 Task: Make in the project TranceTech a sprint 'Debug Dive'.
Action: Mouse moved to (1161, 198)
Screenshot: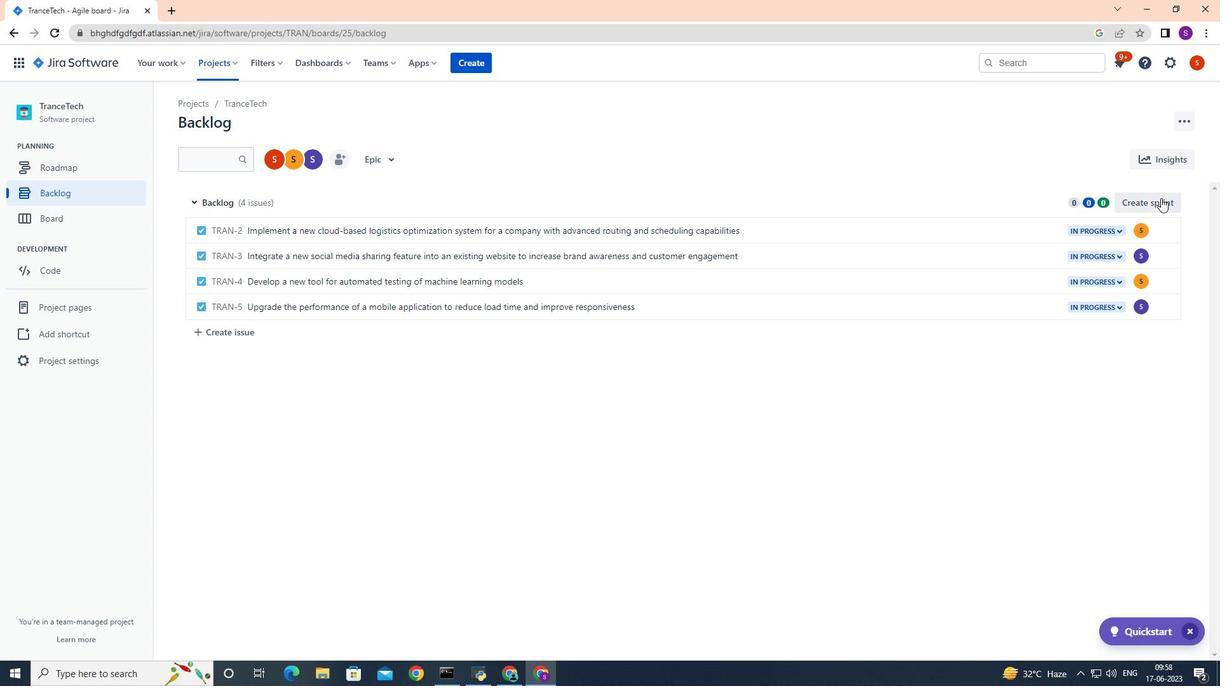 
Action: Mouse pressed left at (1161, 198)
Screenshot: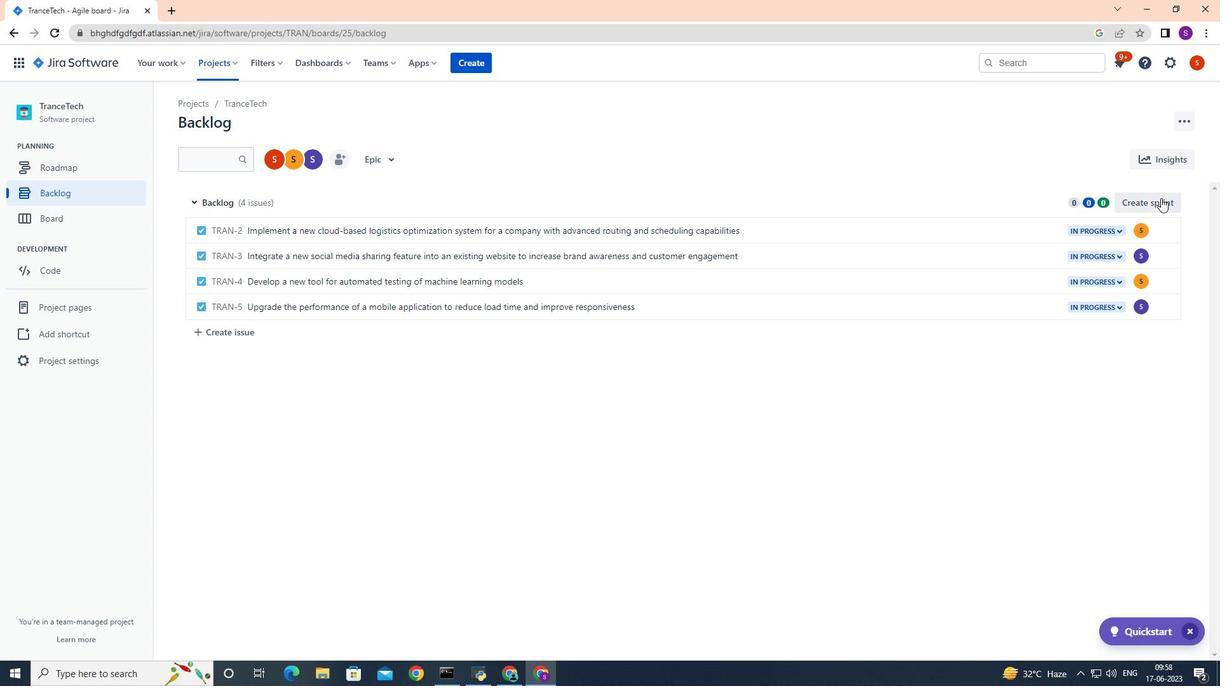 
Action: Mouse moved to (270, 200)
Screenshot: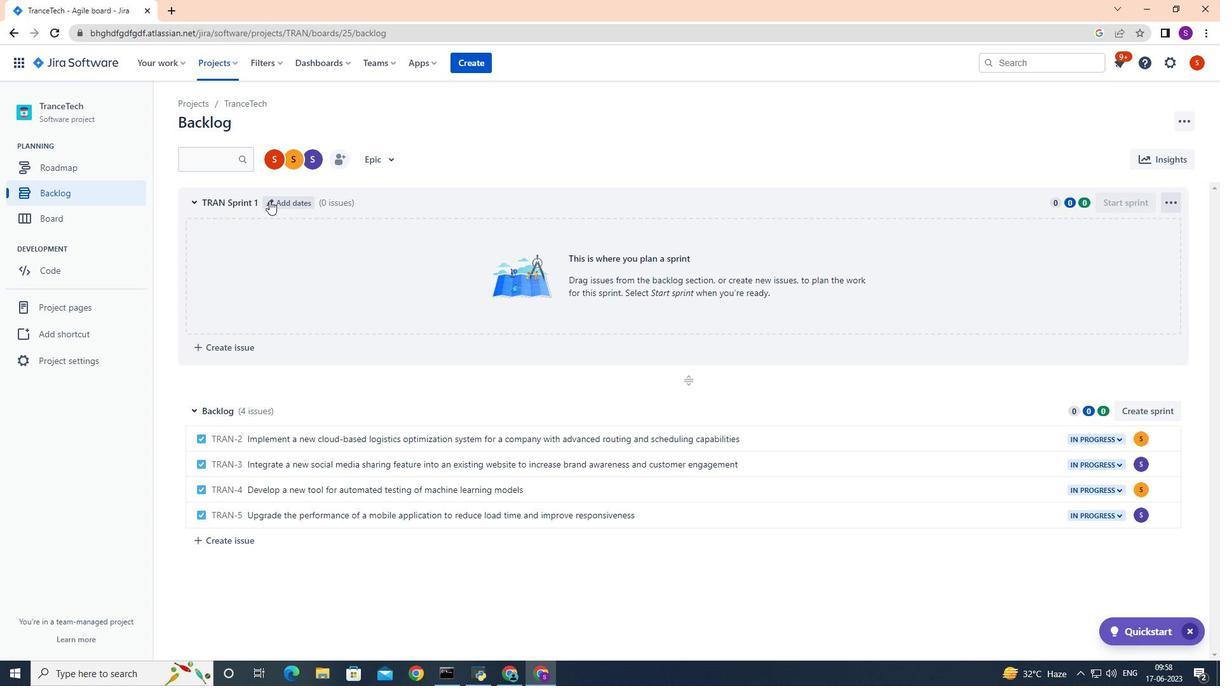 
Action: Mouse pressed left at (270, 200)
Screenshot: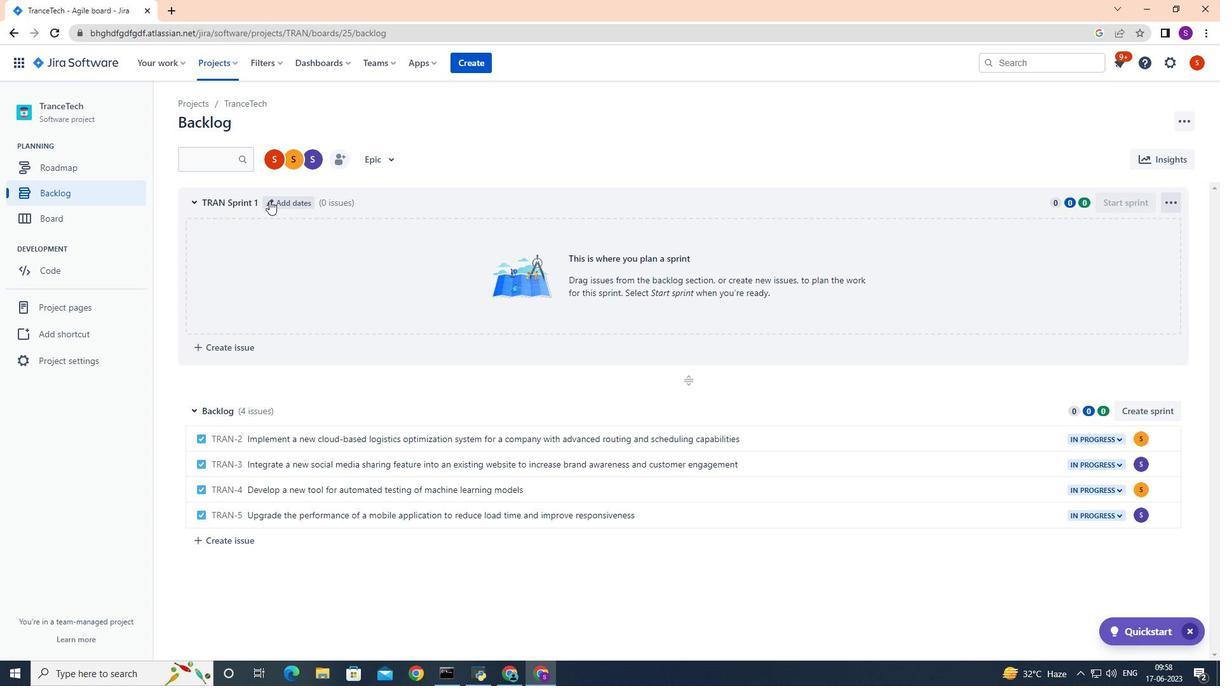 
Action: Mouse moved to (353, 190)
Screenshot: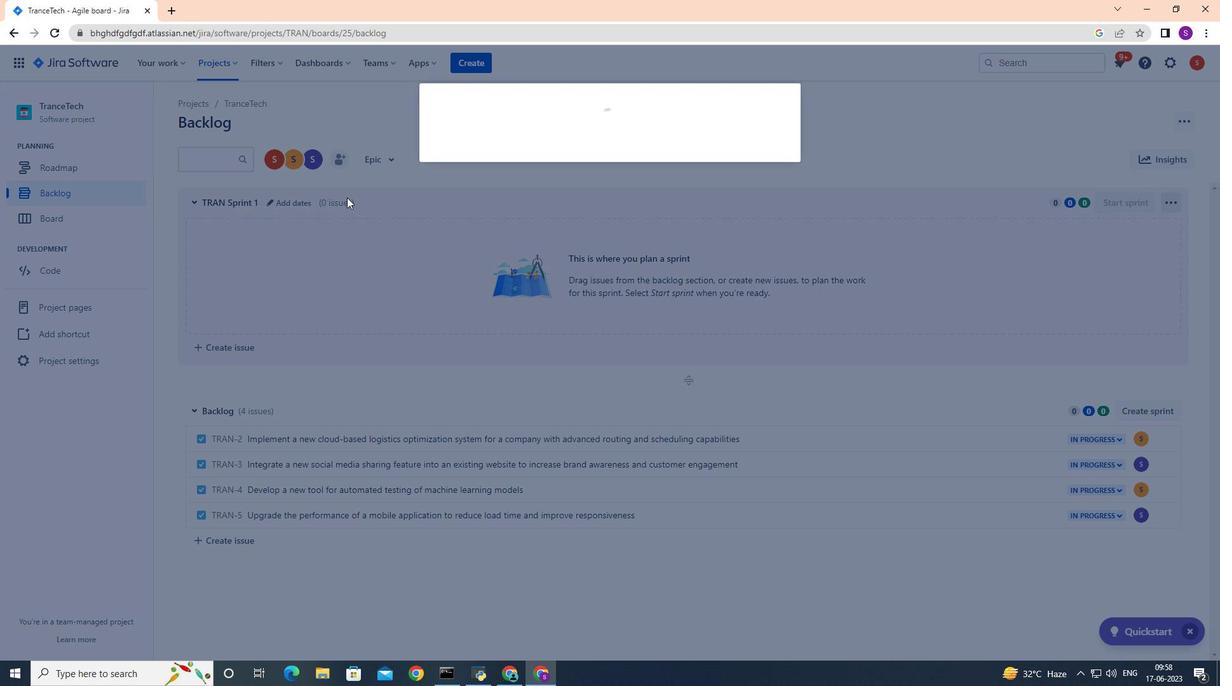 
Action: Key pressed <Key.backspace><Key.backspace><Key.backspace><Key.backspace><Key.backspace><Key.backspace><Key.backspace><Key.backspace><Key.backspace><Key.backspace><Key.backspace><Key.backspace><Key.backspace><Key.backspace><Key.backspace><Key.backspace><Key.backspace><Key.backspace><Key.backspace><Key.backspace><Key.backspace><Key.backspace><Key.backspace><Key.backspace><Key.backspace><Key.backspace><Key.backspace><Key.backspace><Key.backspace><Key.shift>Debug<Key.space><Key.shift>Dive
Screenshot: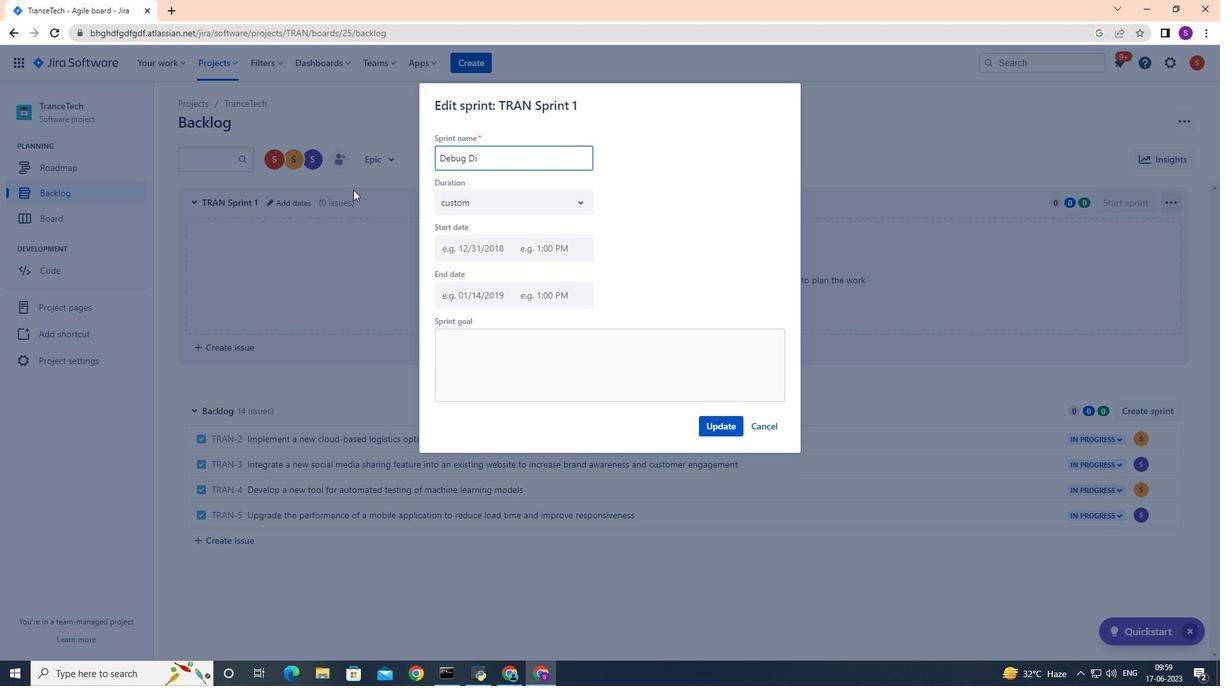 
Action: Mouse moved to (723, 425)
Screenshot: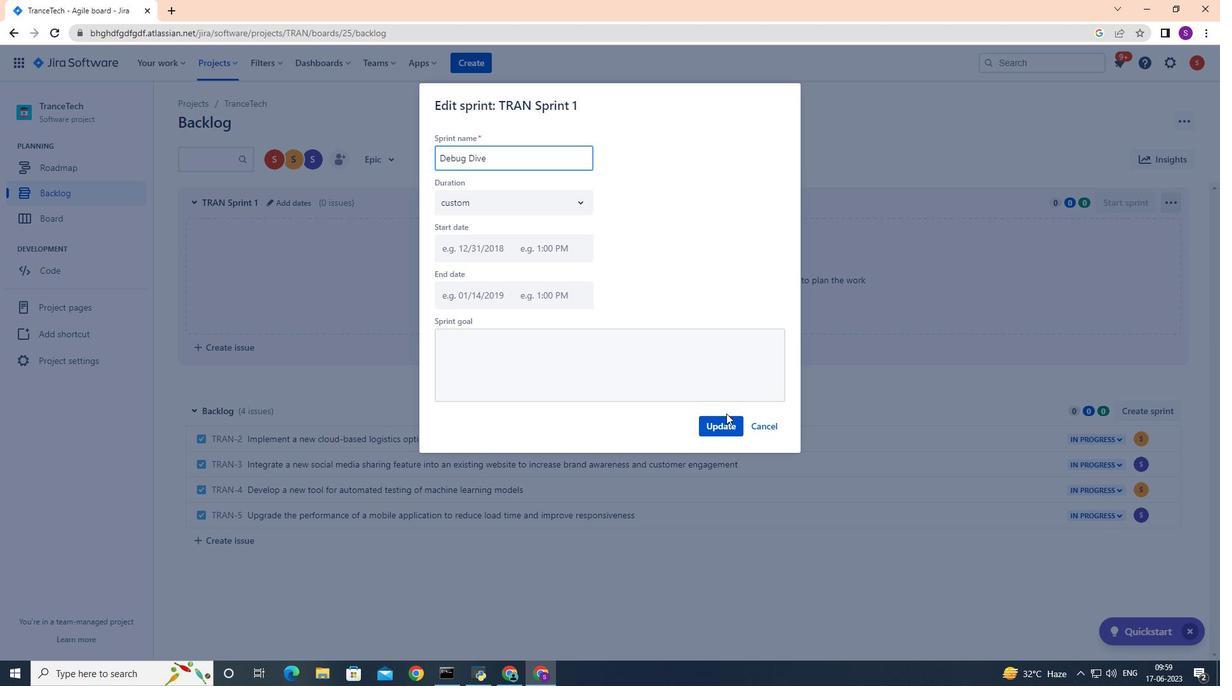 
Action: Mouse pressed left at (723, 425)
Screenshot: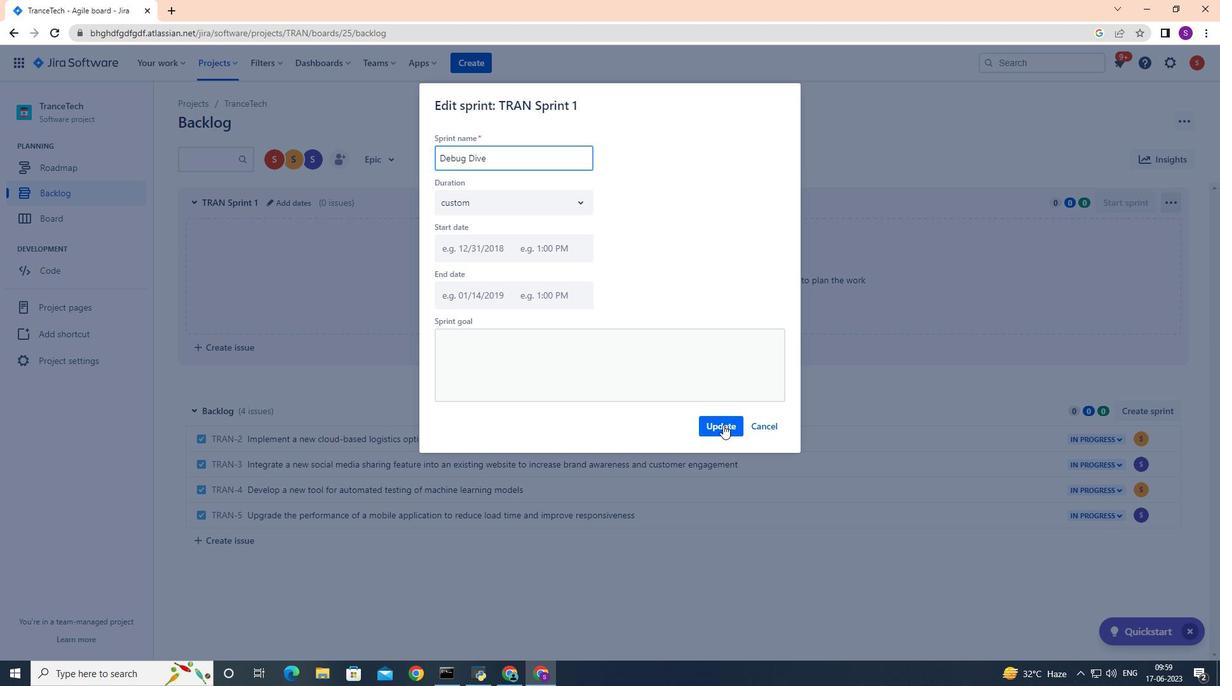 
